 Task: Add Watermelon Chamoy Gummi Rings to the cart.
Action: Mouse moved to (25, 75)
Screenshot: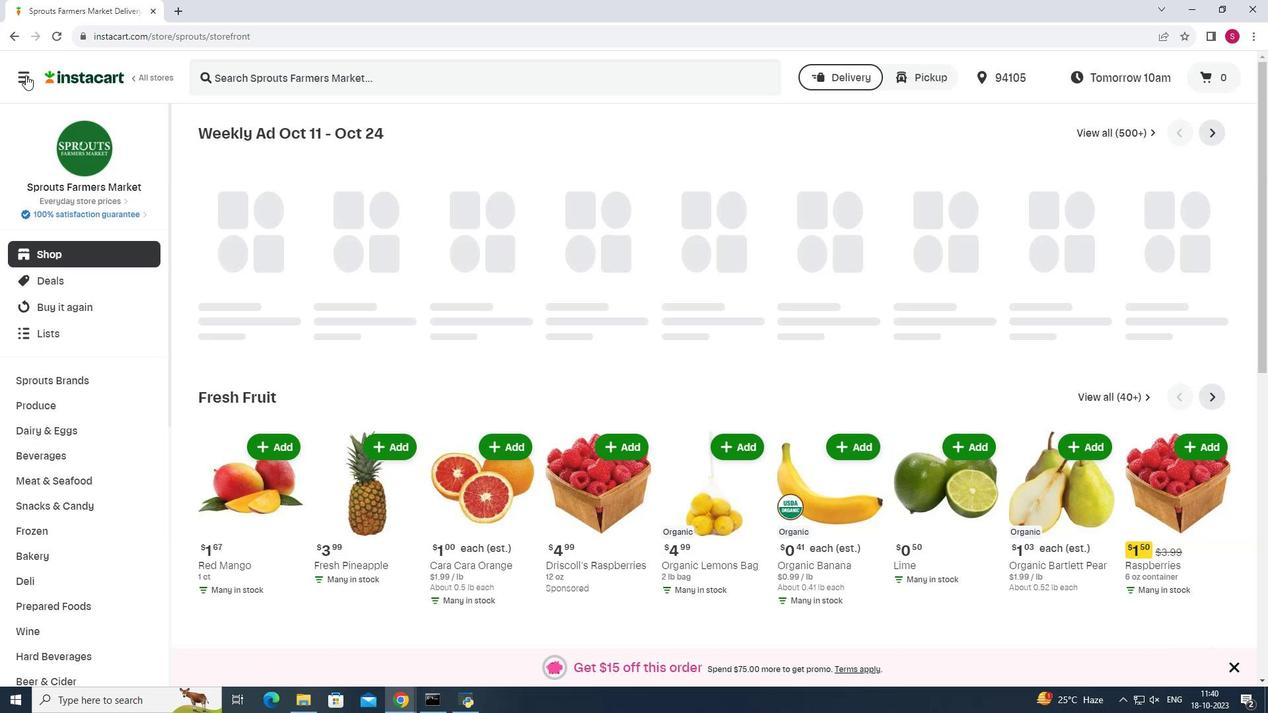 
Action: Mouse pressed left at (25, 75)
Screenshot: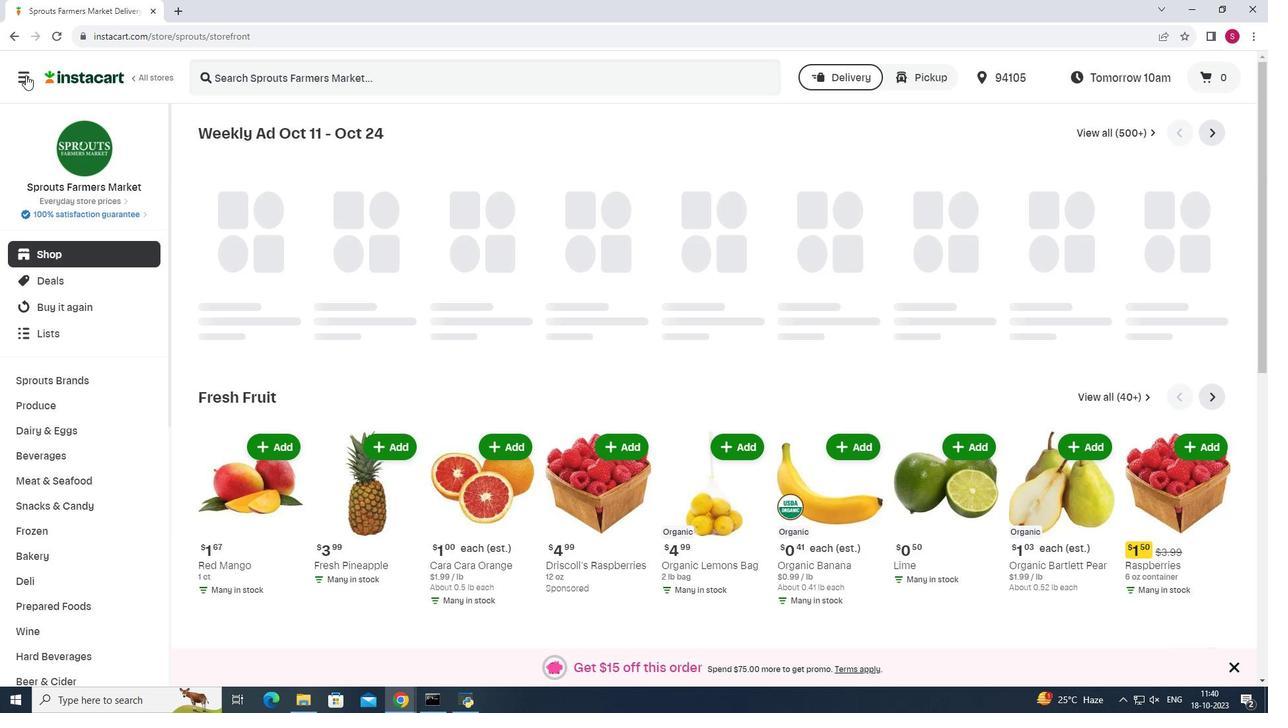
Action: Mouse moved to (56, 343)
Screenshot: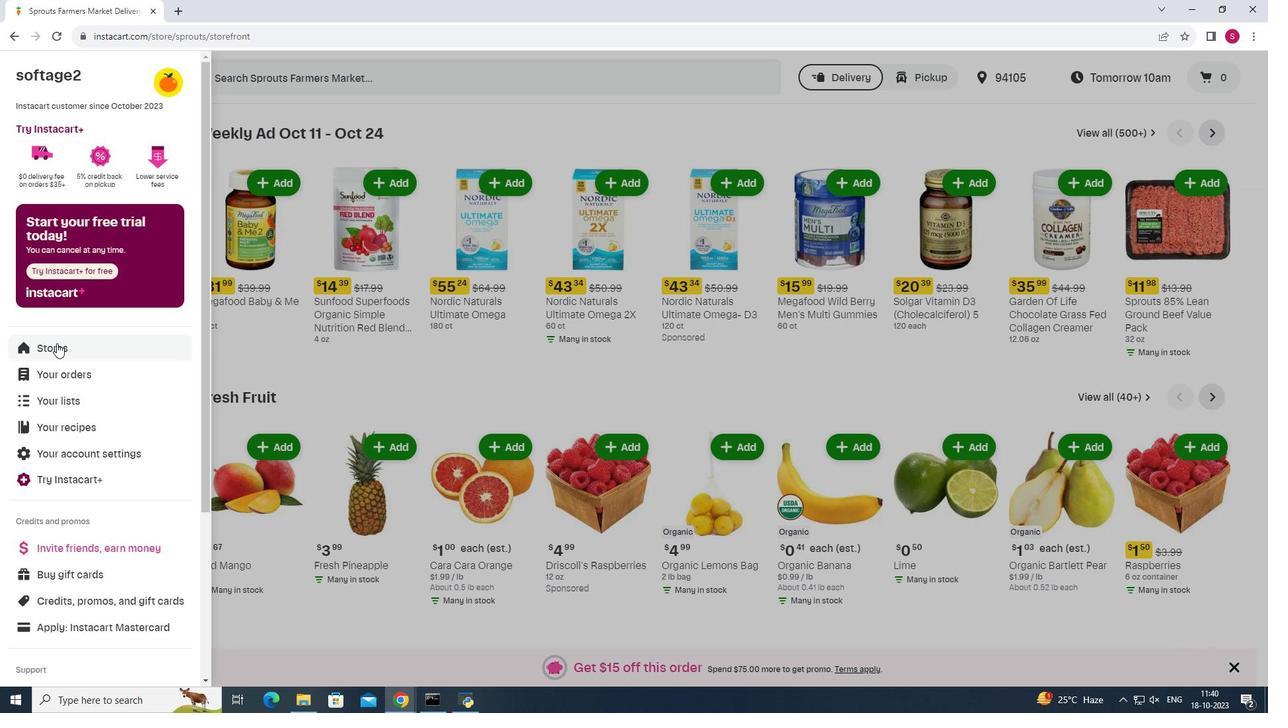 
Action: Mouse pressed left at (56, 343)
Screenshot: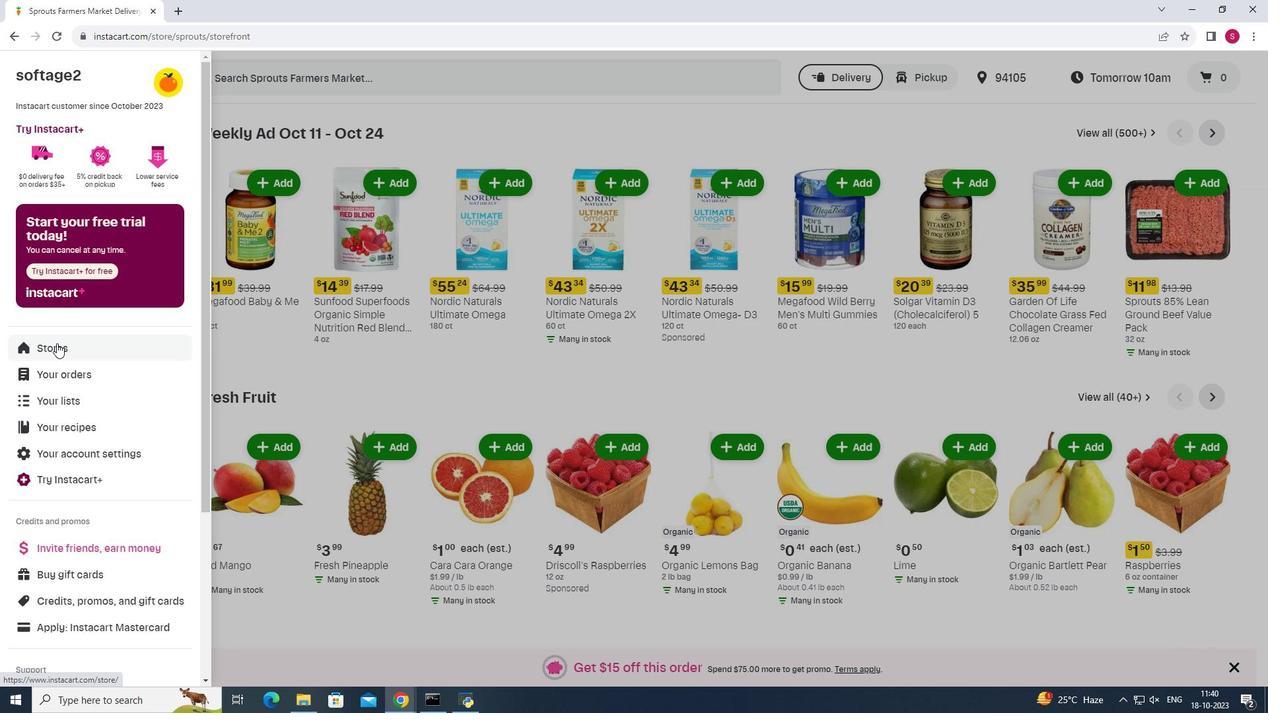 
Action: Mouse pressed left at (56, 343)
Screenshot: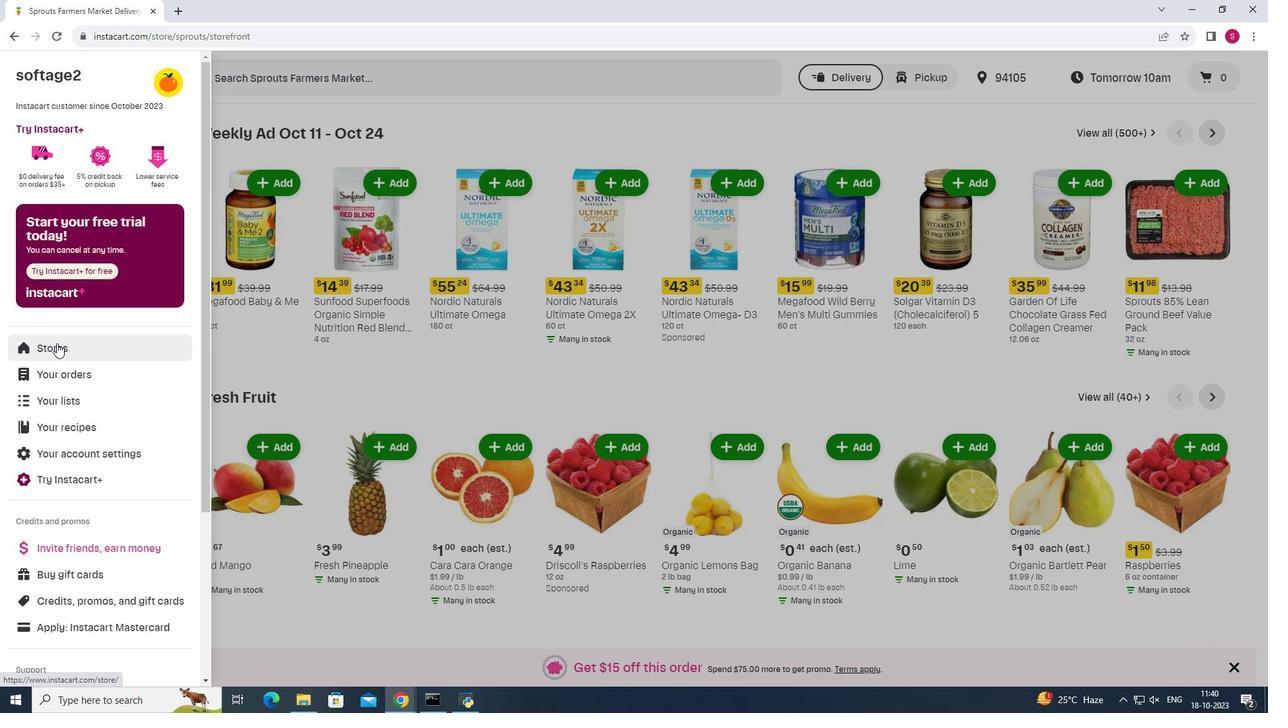 
Action: Mouse moved to (303, 110)
Screenshot: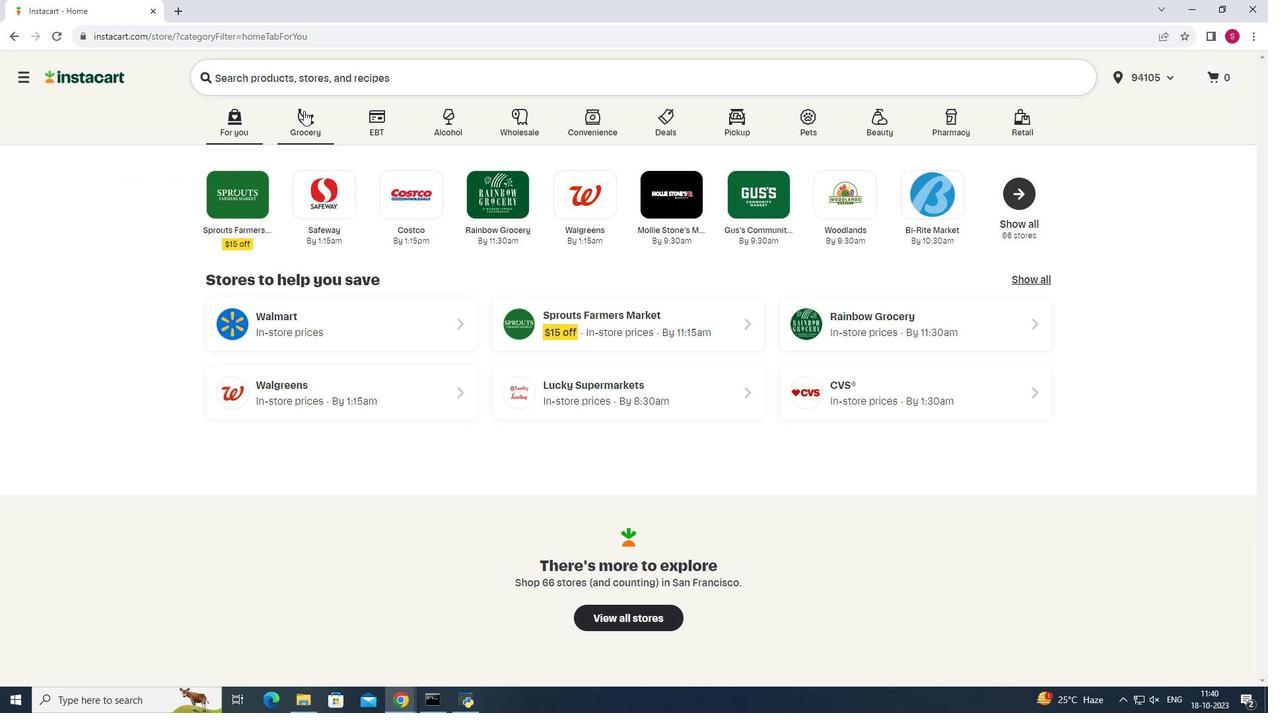 
Action: Mouse pressed left at (303, 110)
Screenshot: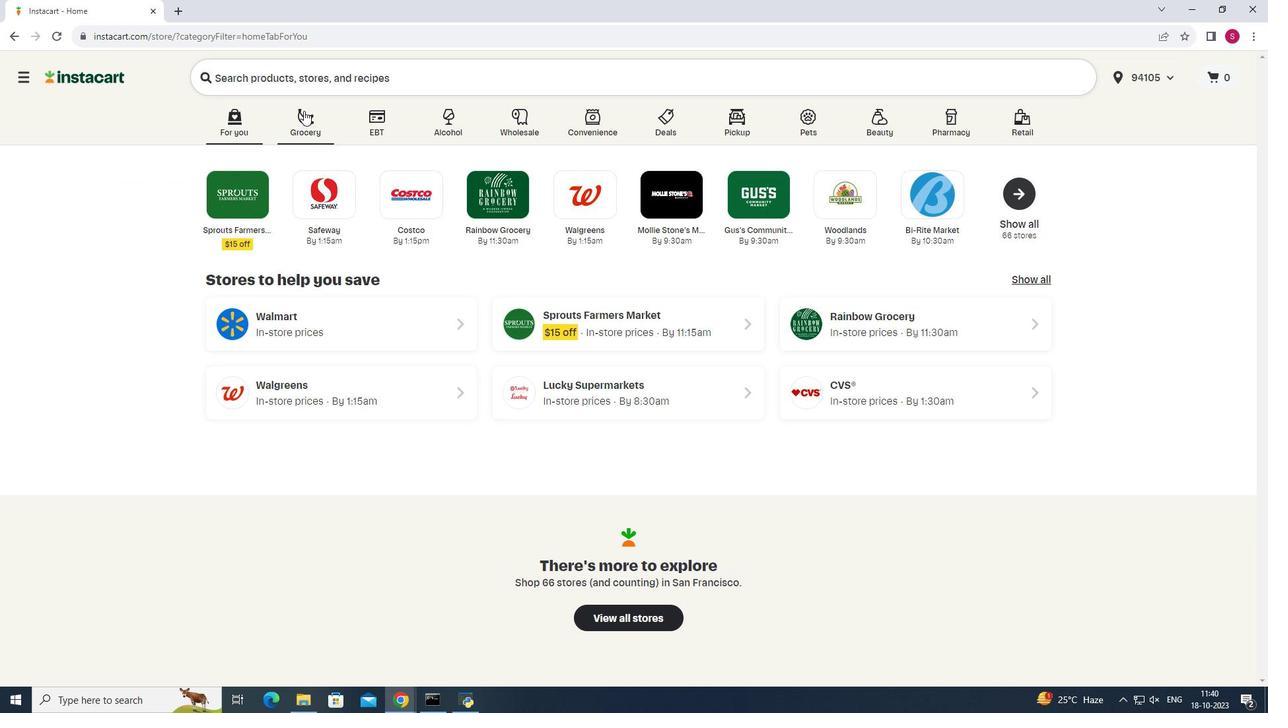 
Action: Mouse moved to (881, 177)
Screenshot: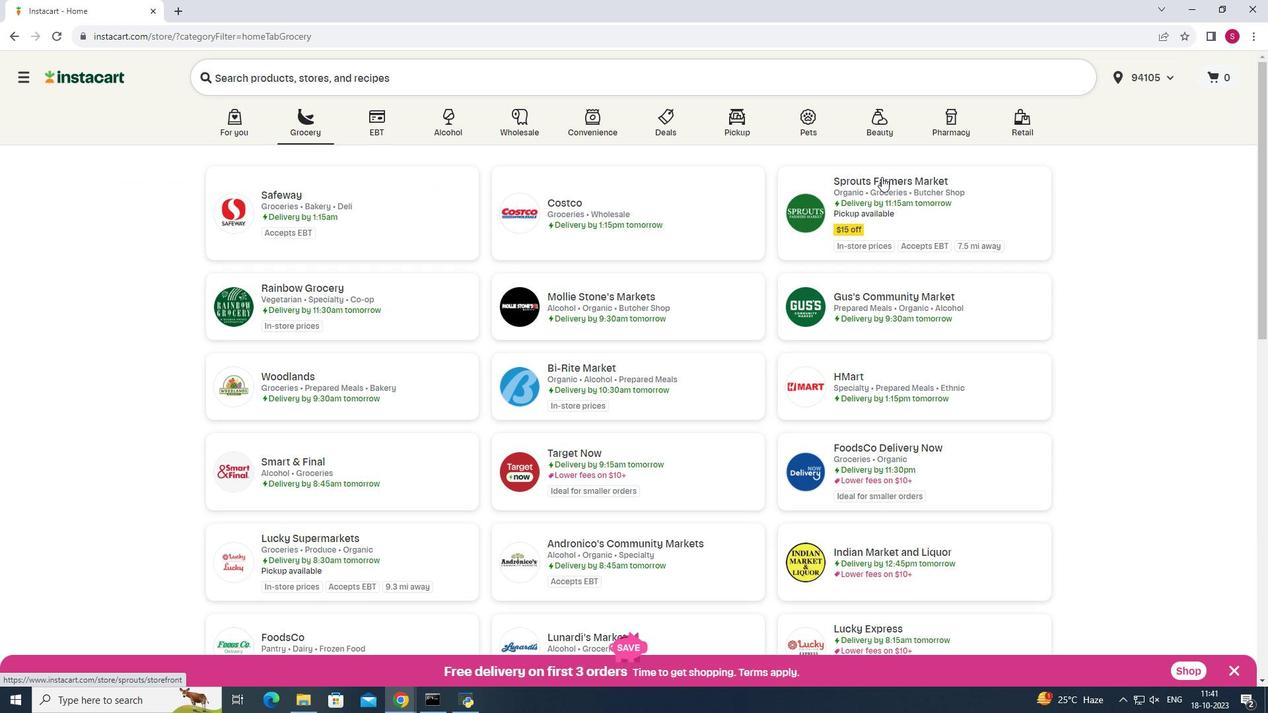 
Action: Mouse pressed left at (881, 177)
Screenshot: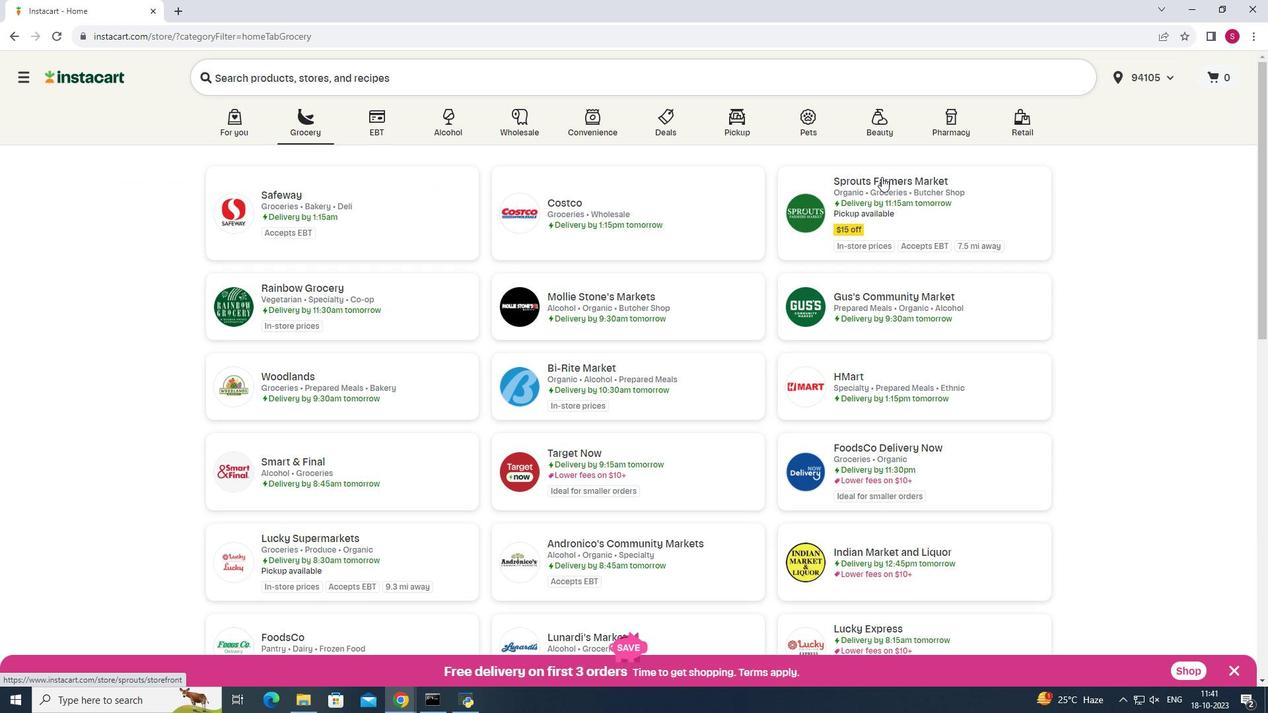 
Action: Mouse moved to (70, 509)
Screenshot: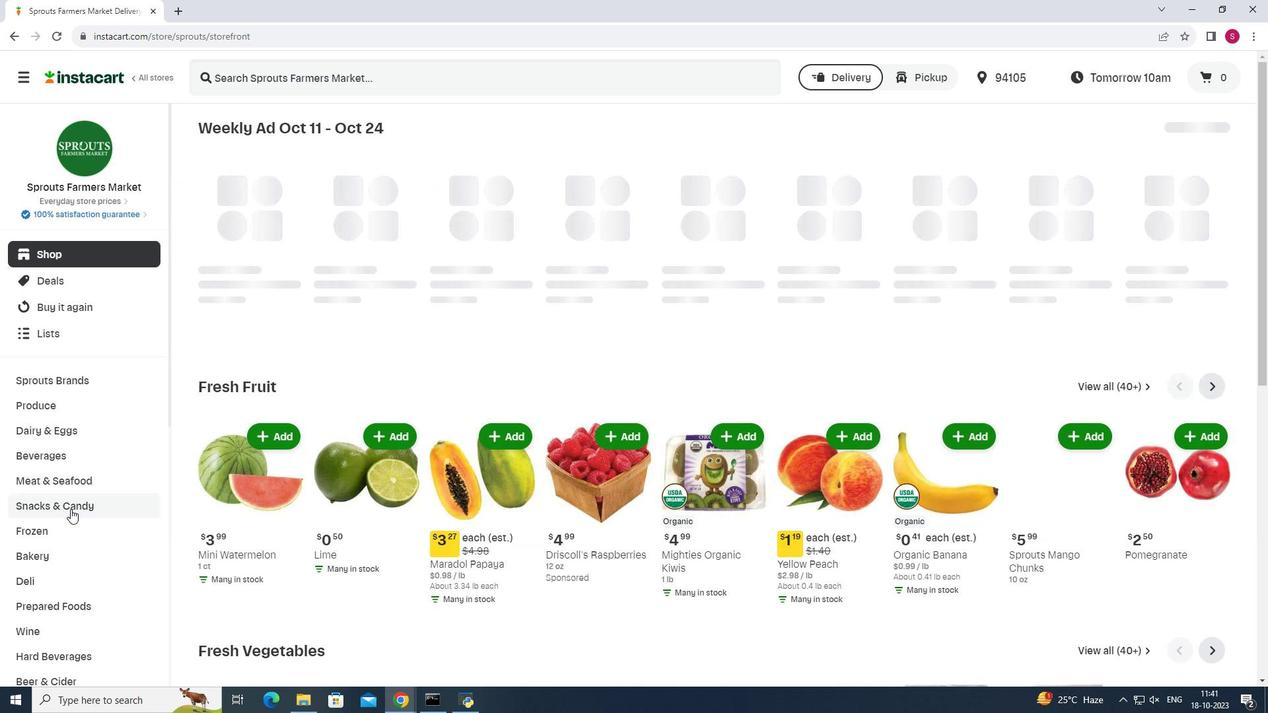 
Action: Mouse pressed left at (70, 509)
Screenshot: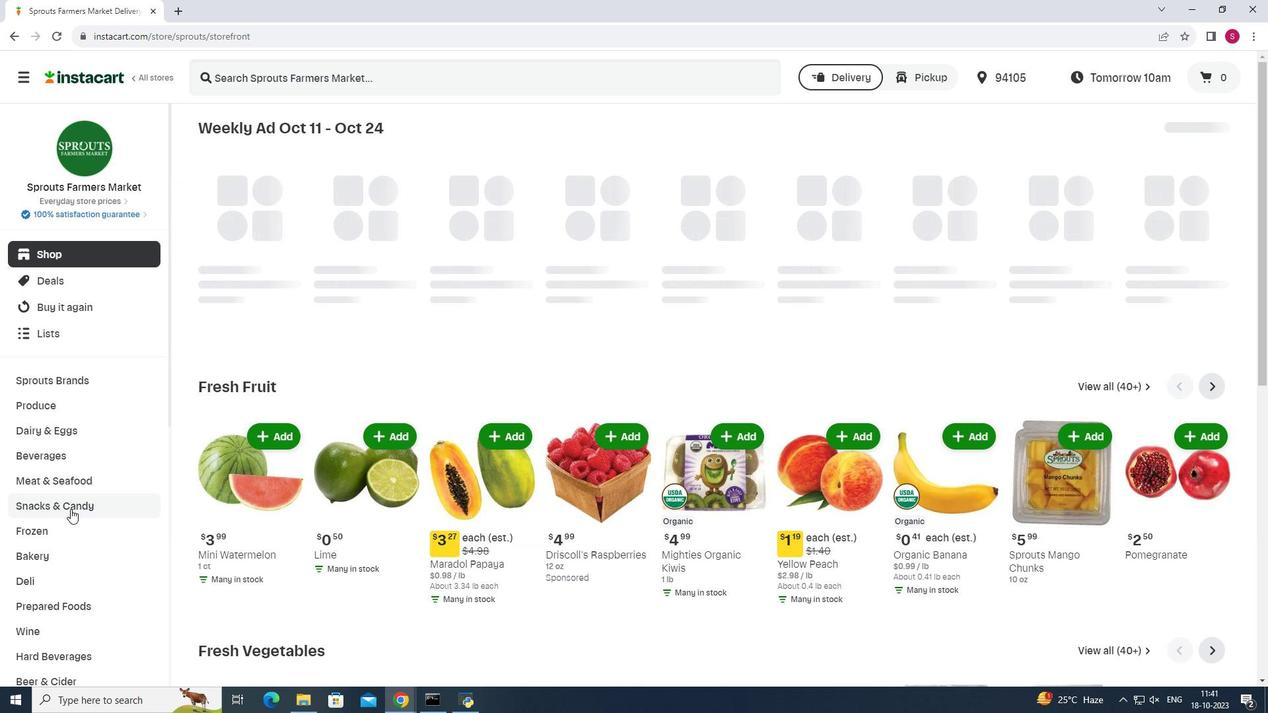 
Action: Mouse moved to (376, 163)
Screenshot: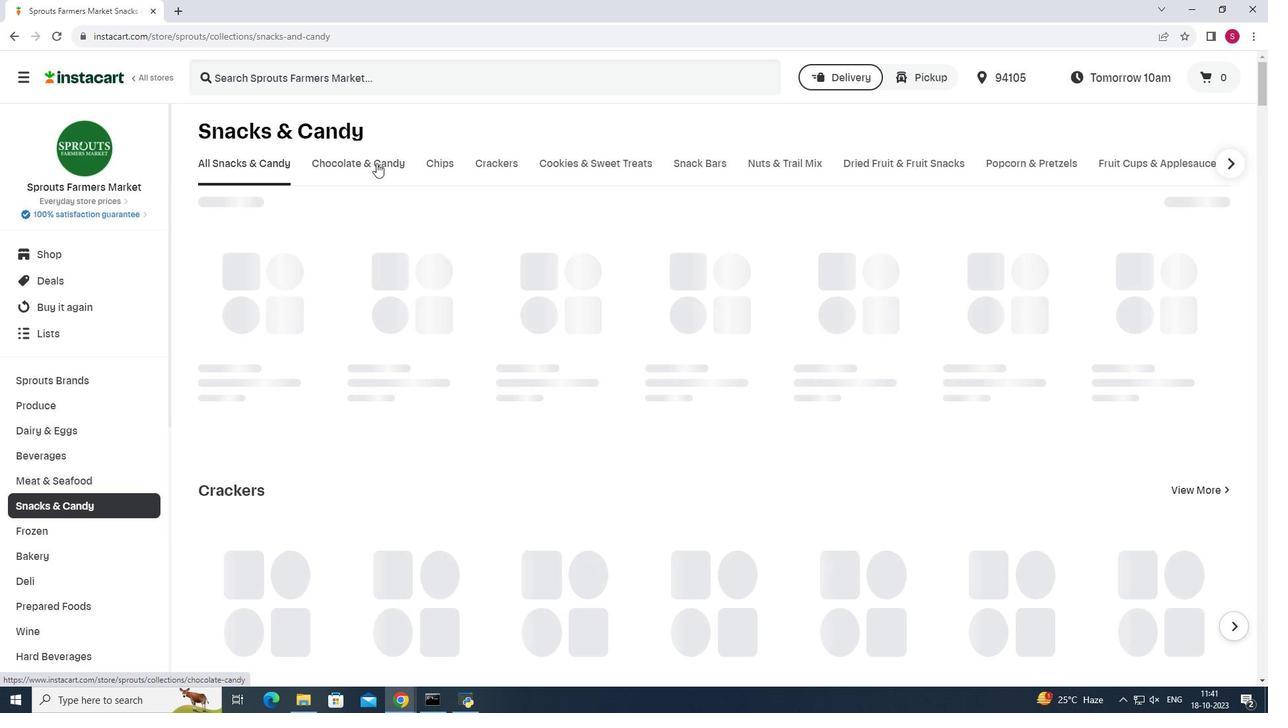 
Action: Mouse pressed left at (376, 163)
Screenshot: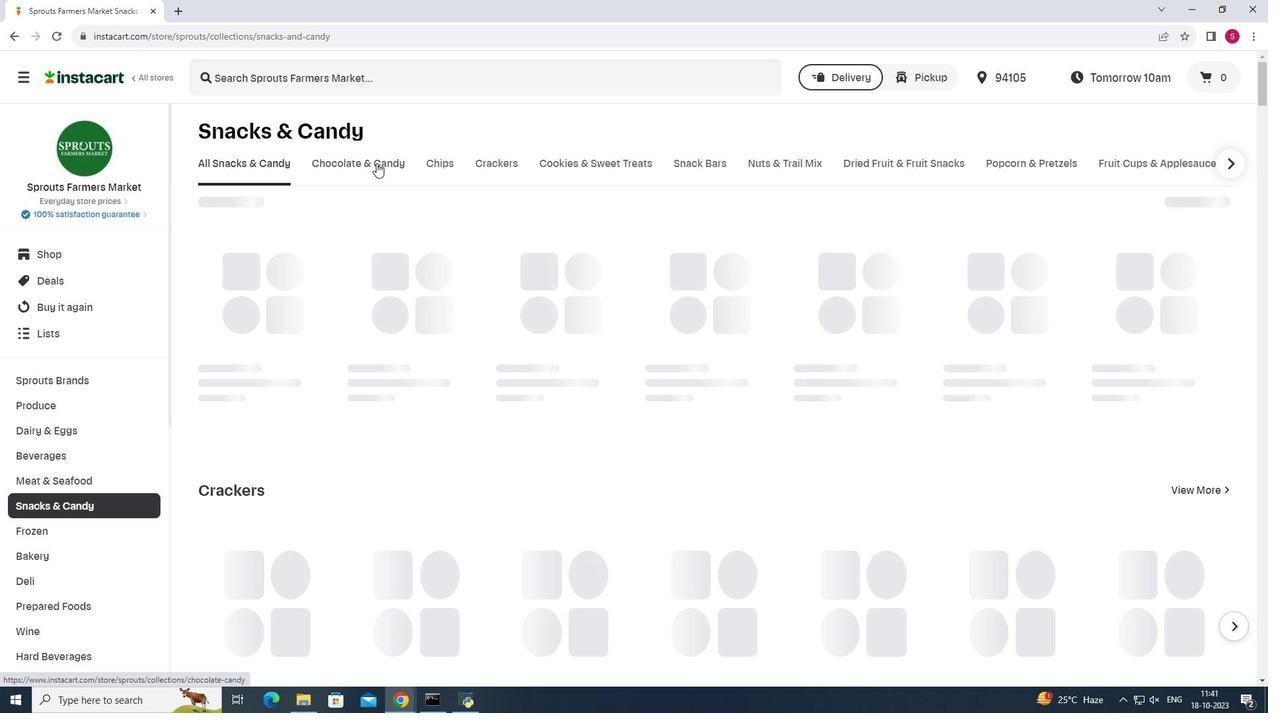 
Action: Mouse moved to (496, 214)
Screenshot: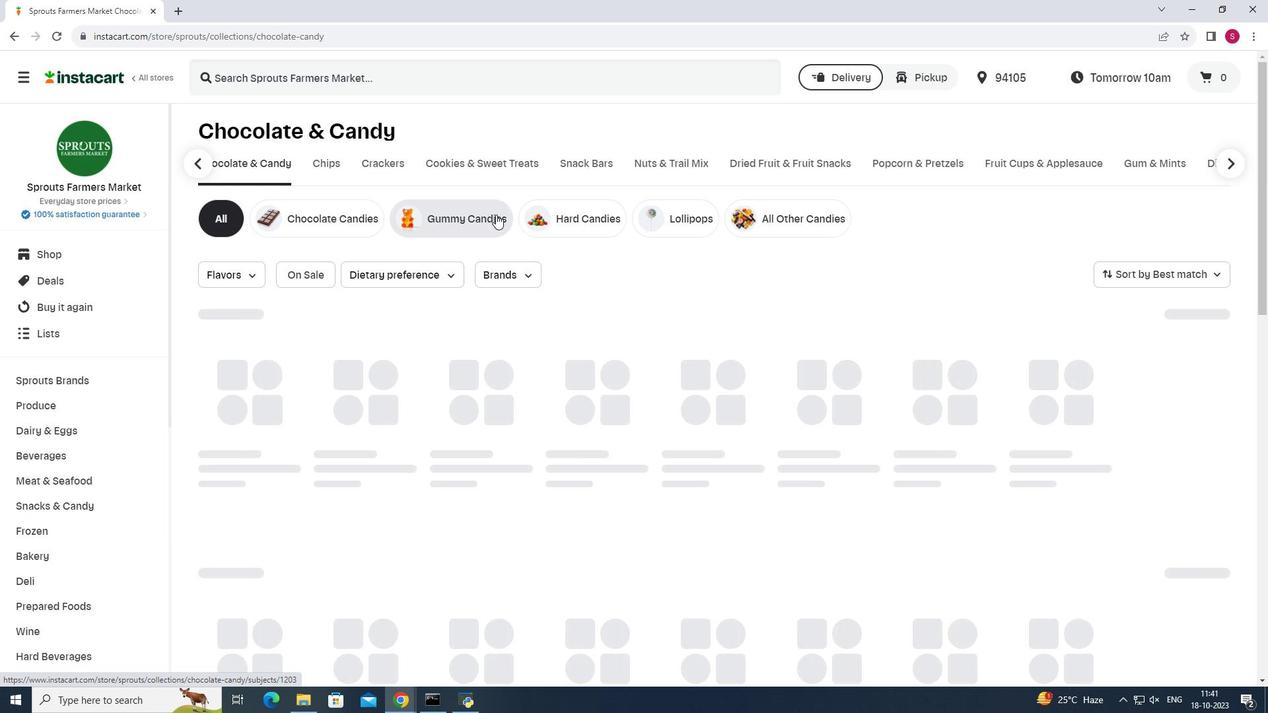 
Action: Mouse pressed left at (496, 214)
Screenshot: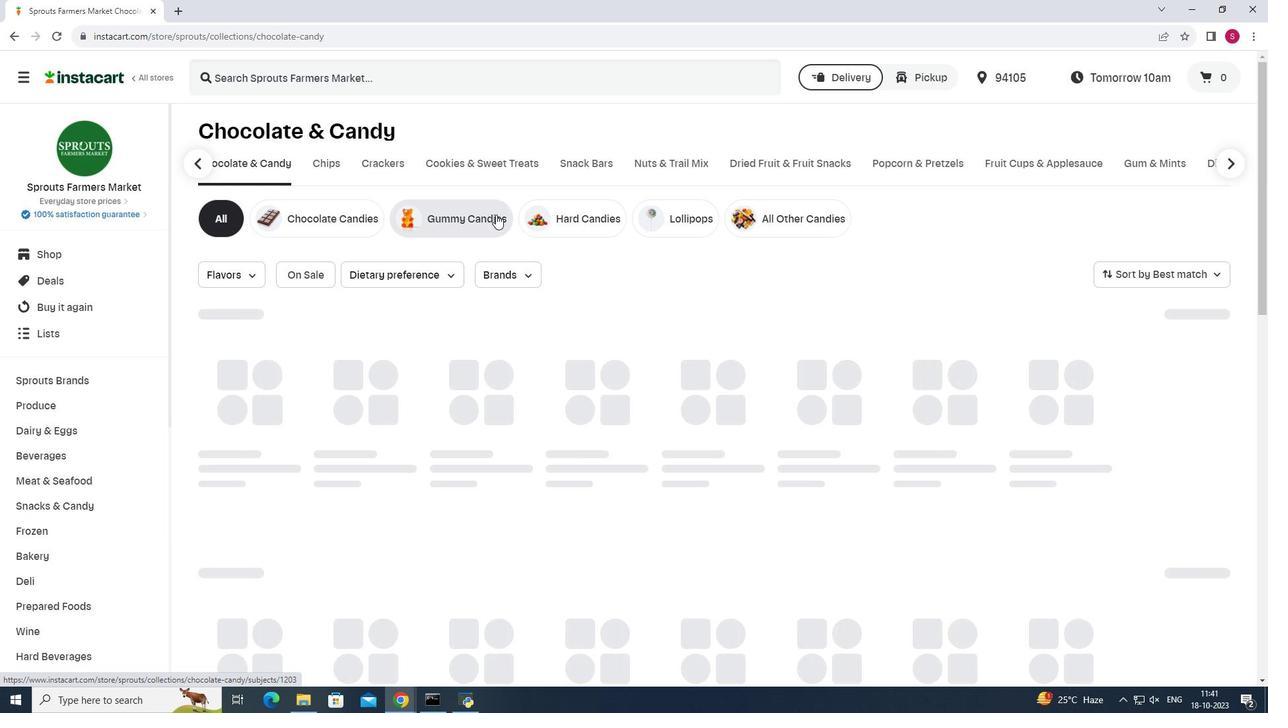 
Action: Mouse moved to (540, 75)
Screenshot: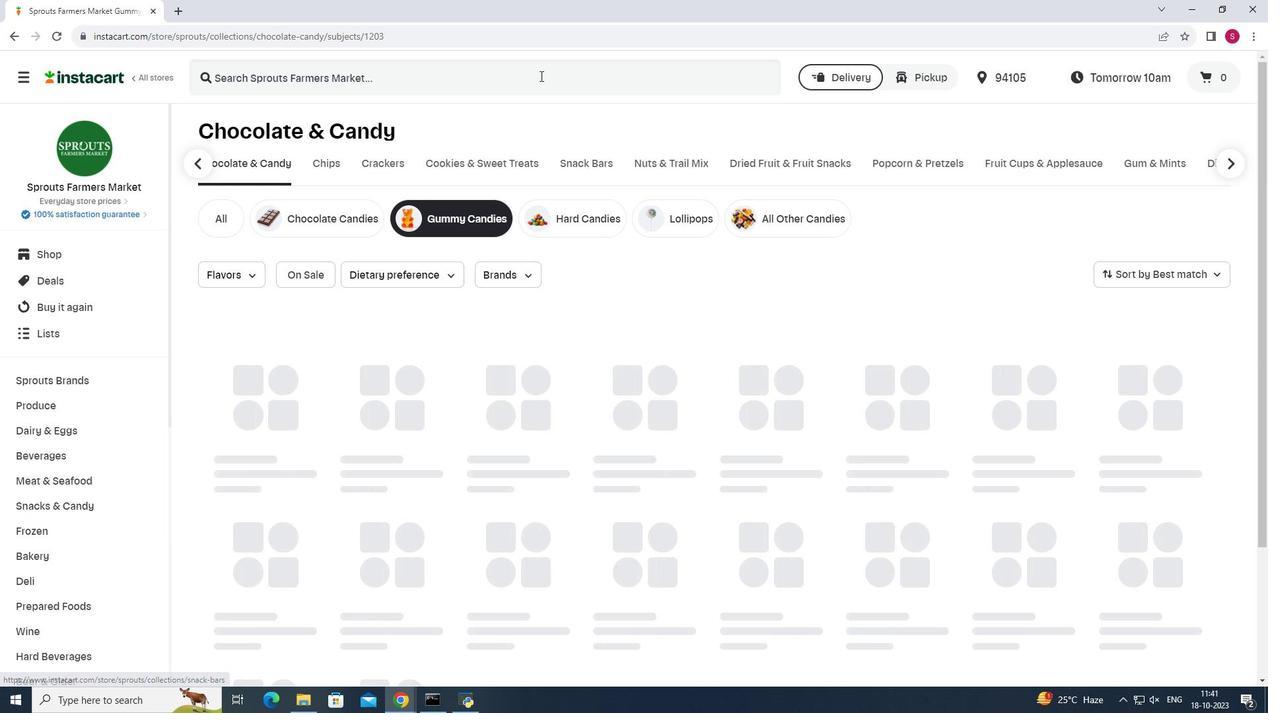 
Action: Mouse pressed left at (540, 75)
Screenshot: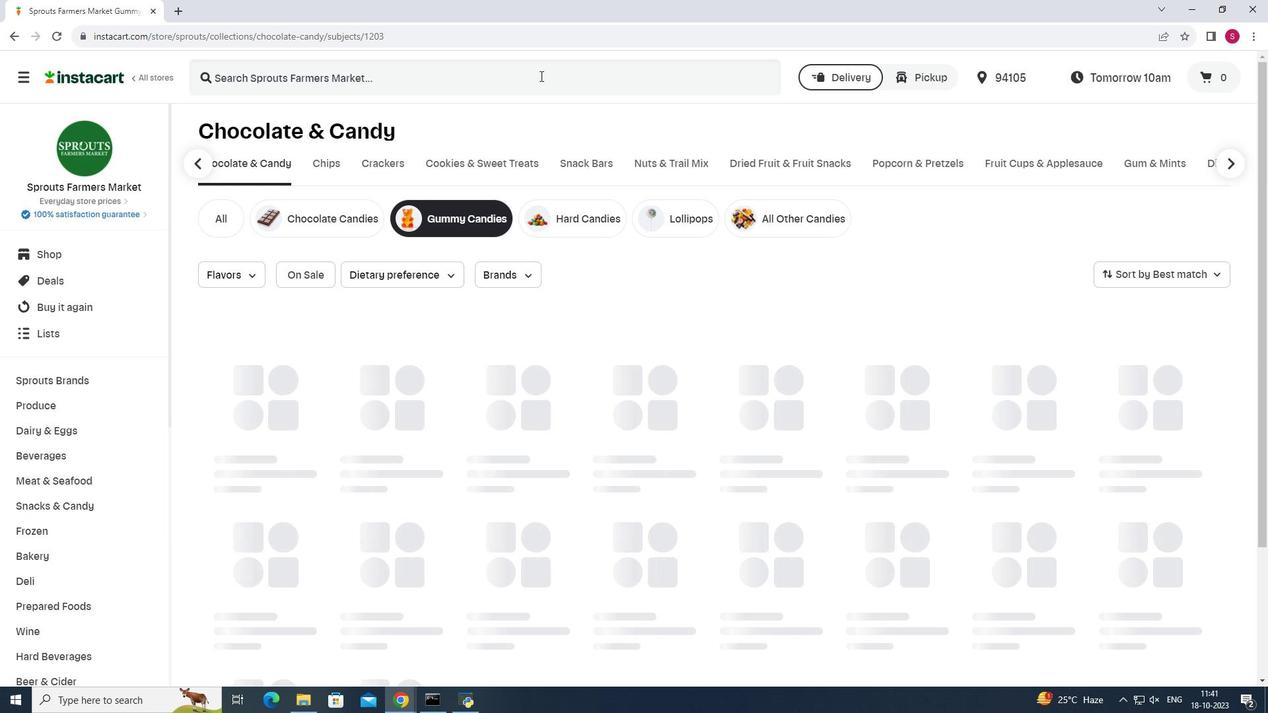 
Action: Key pressed <Key.shift><Key.shift><Key.shift><Key.shift><Key.shift><Key.shift><Key.shift><Key.shift><Key.shift><Key.shift><Key.shift><Key.shift><Key.shift><Key.shift>Watermelon<Key.space><Key.shift>Chamoy<Key.space><Key.shift>Gummi<Key.space><Key.shift>Rings<Key.enter>
Screenshot: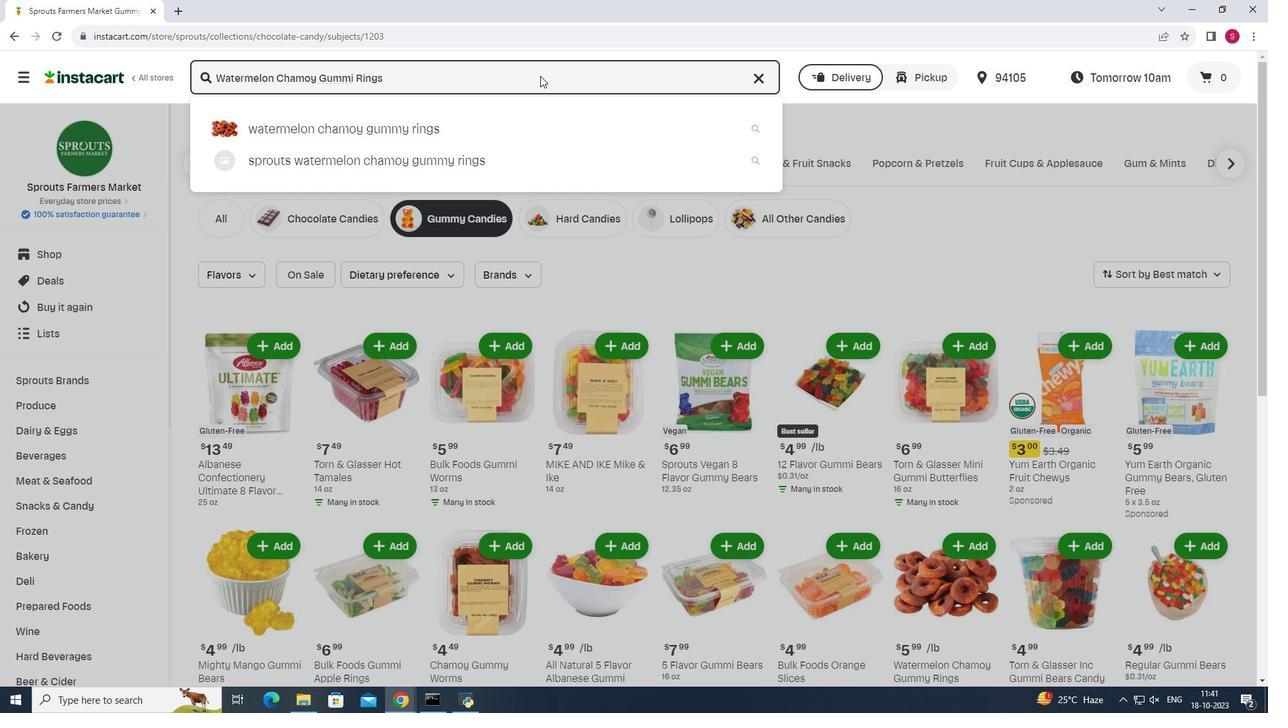
Action: Mouse moved to (375, 219)
Screenshot: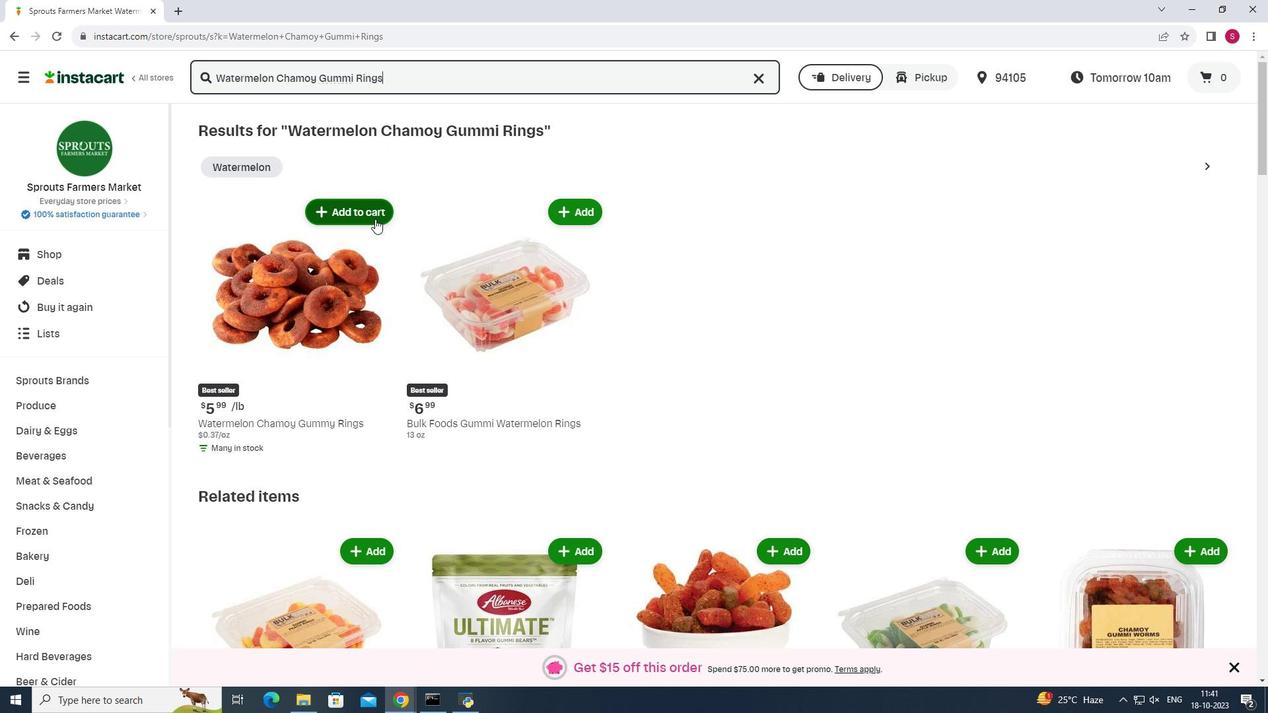 
Action: Mouse pressed left at (375, 219)
Screenshot: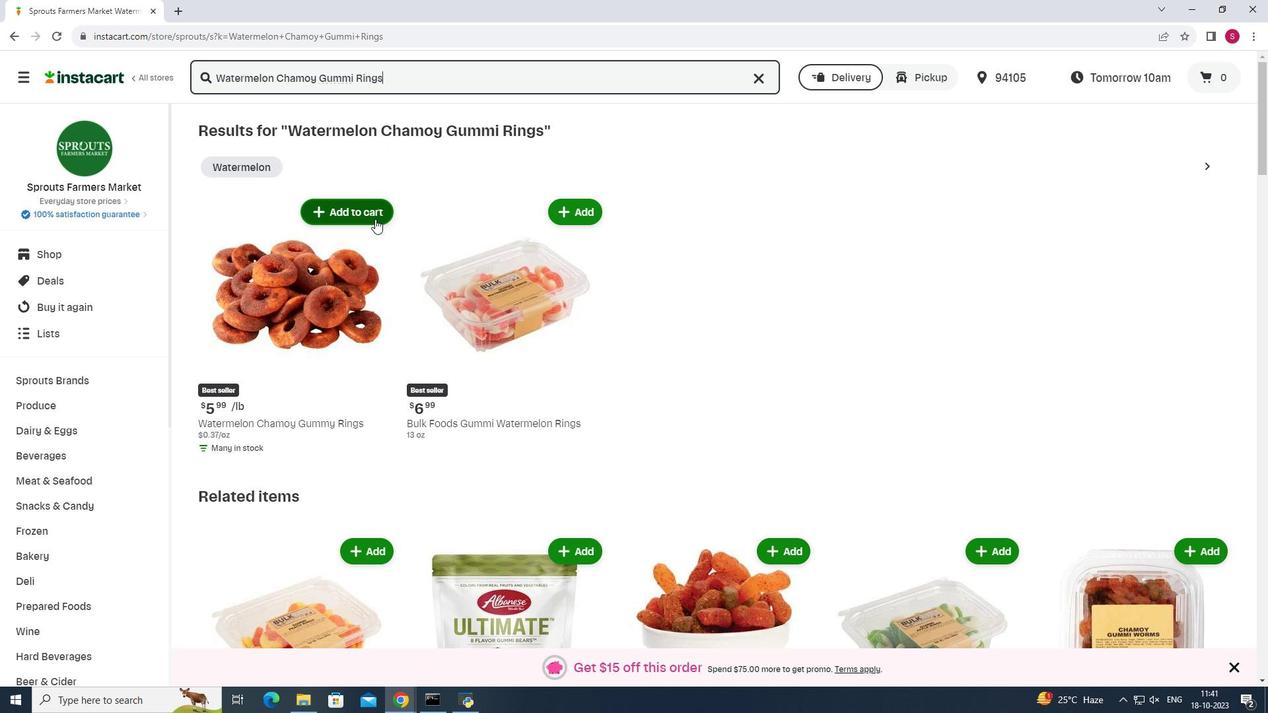 
Action: Mouse moved to (816, 217)
Screenshot: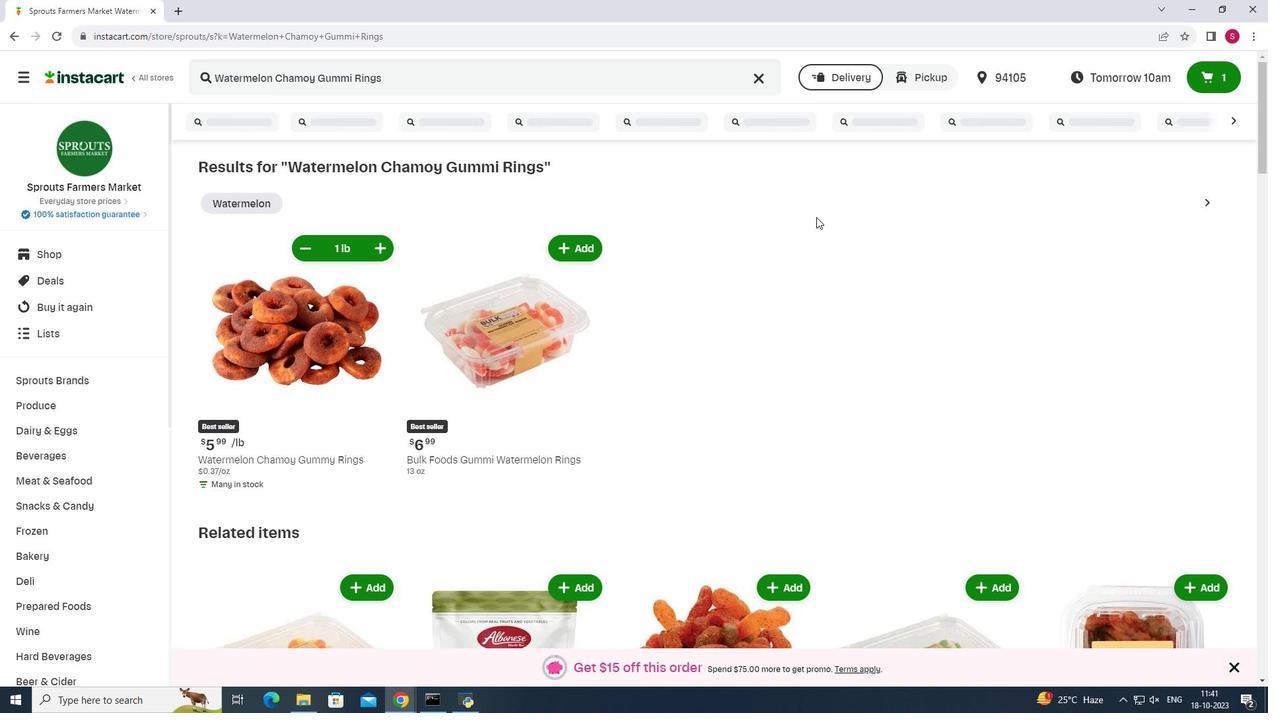 
